 Task: Check if there are any reminders in your email application.
Action: Mouse moved to (208, 24)
Screenshot: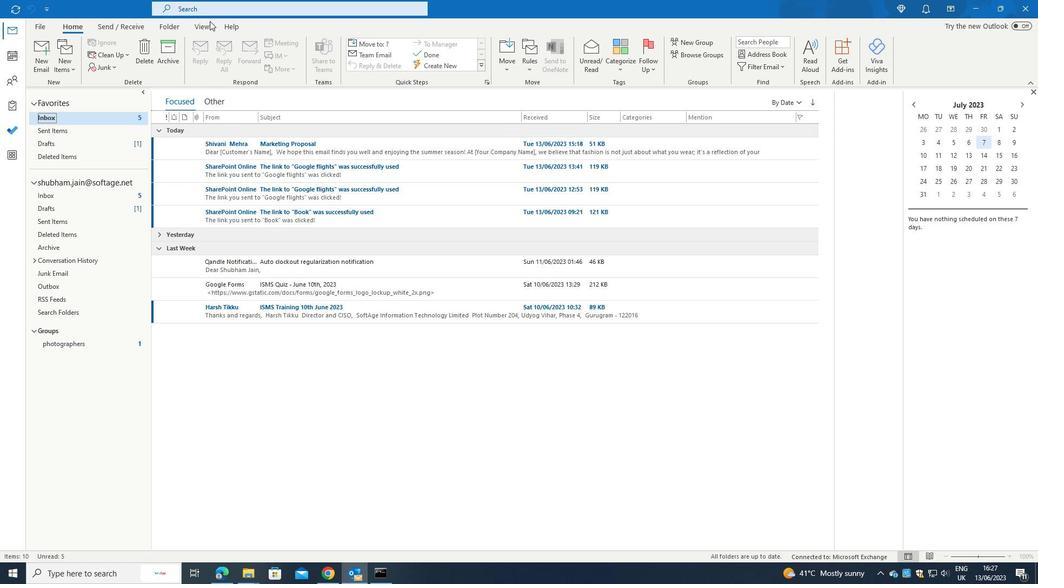 
Action: Mouse pressed left at (208, 24)
Screenshot: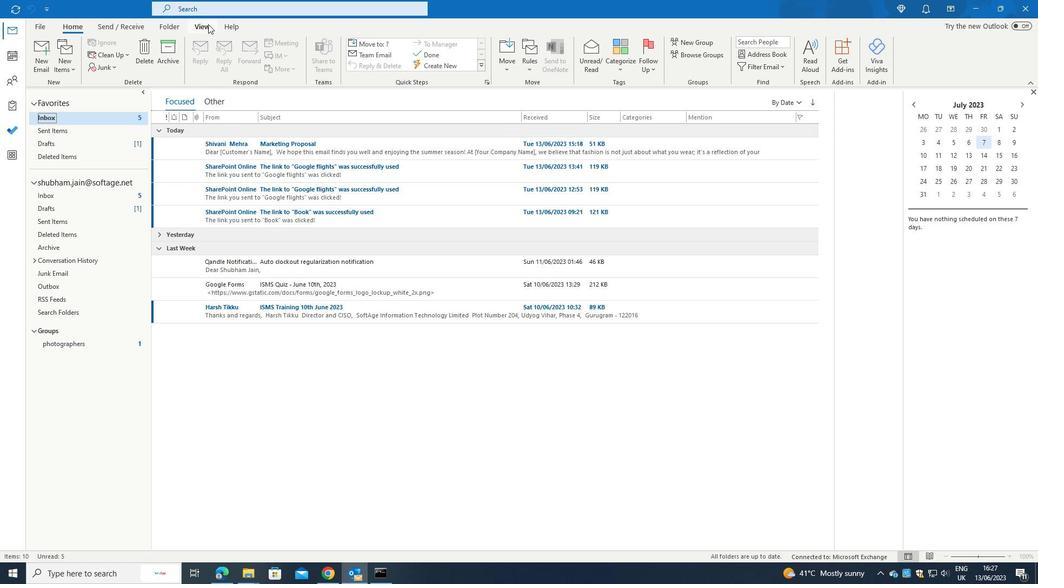 
Action: Mouse moved to (812, 62)
Screenshot: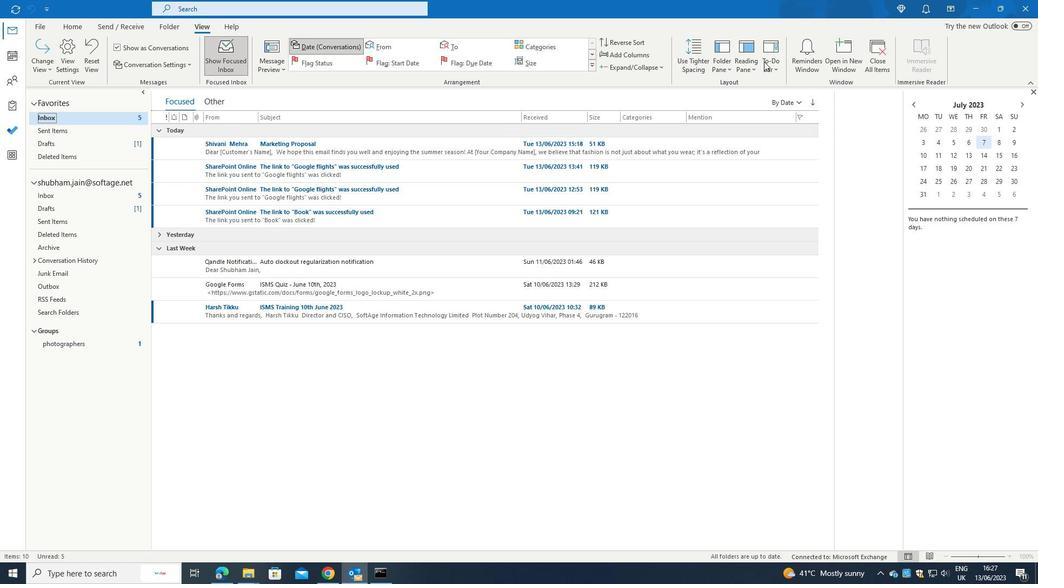 
Action: Mouse pressed left at (812, 62)
Screenshot: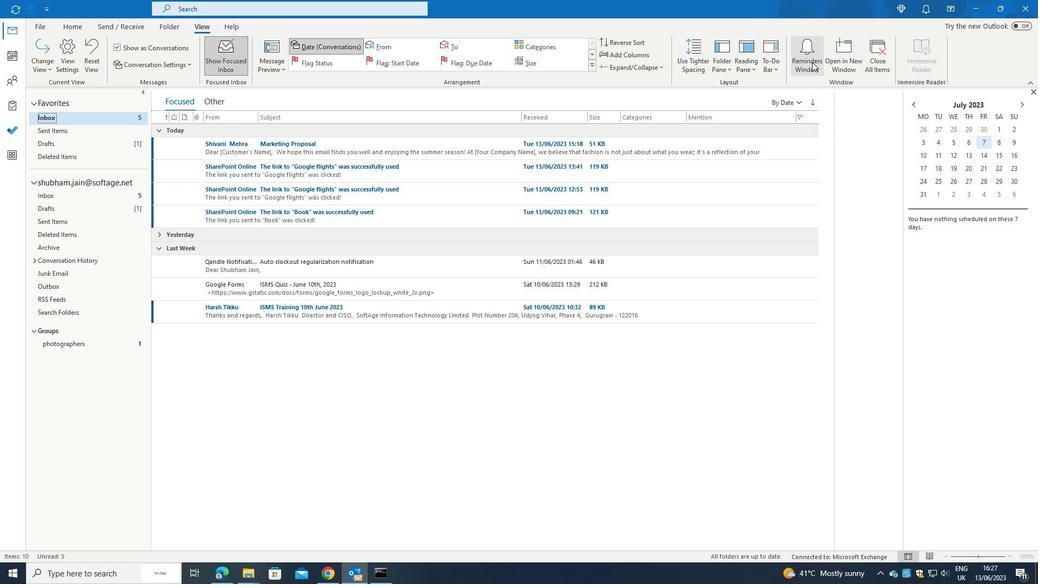 
